 Task: Add in the project ZillaTech a sprint 'Infinity and Beyond'.
Action: Mouse moved to (175, 53)
Screenshot: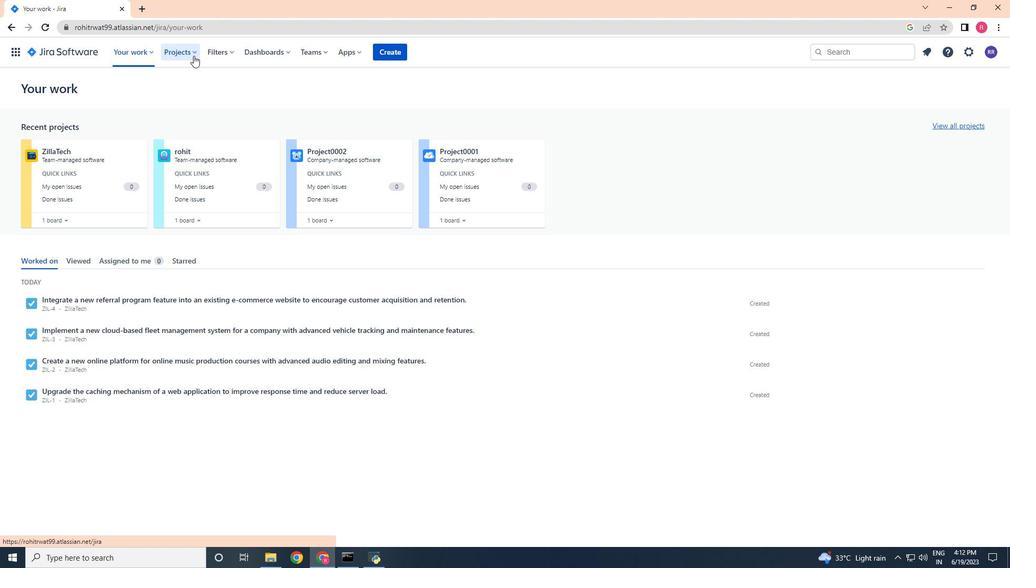 
Action: Mouse pressed left at (175, 53)
Screenshot: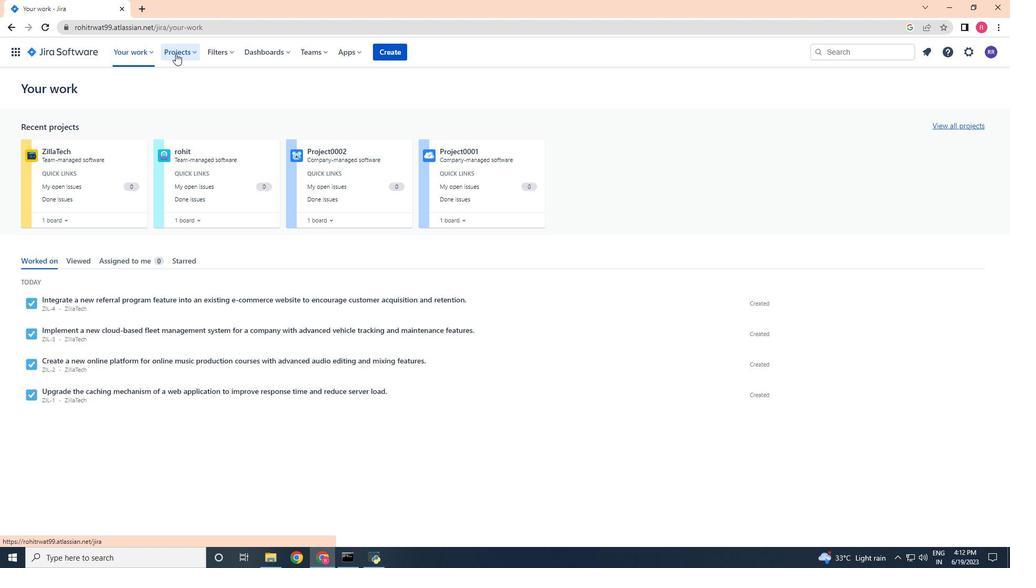 
Action: Mouse moved to (189, 90)
Screenshot: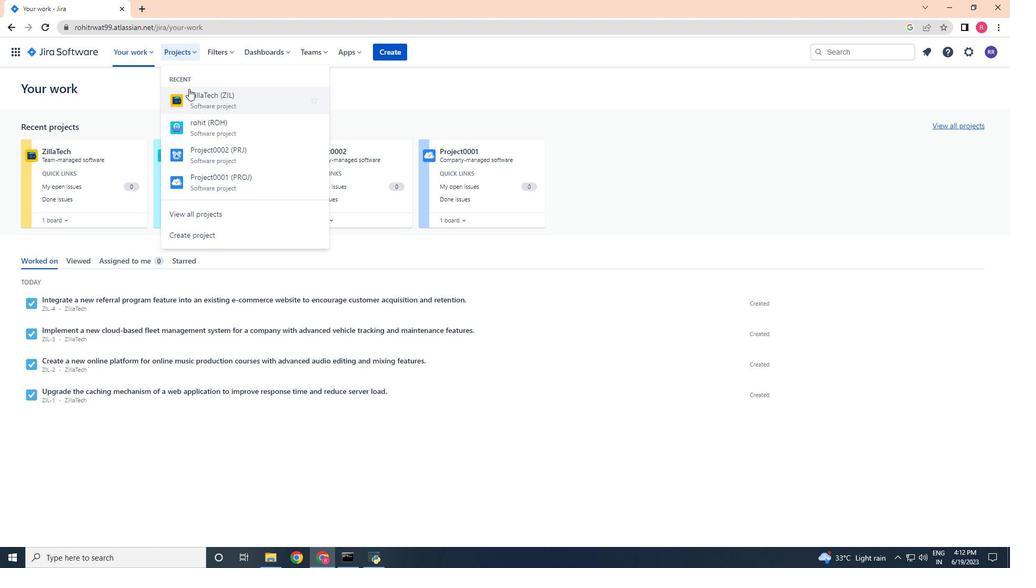 
Action: Mouse pressed left at (189, 90)
Screenshot: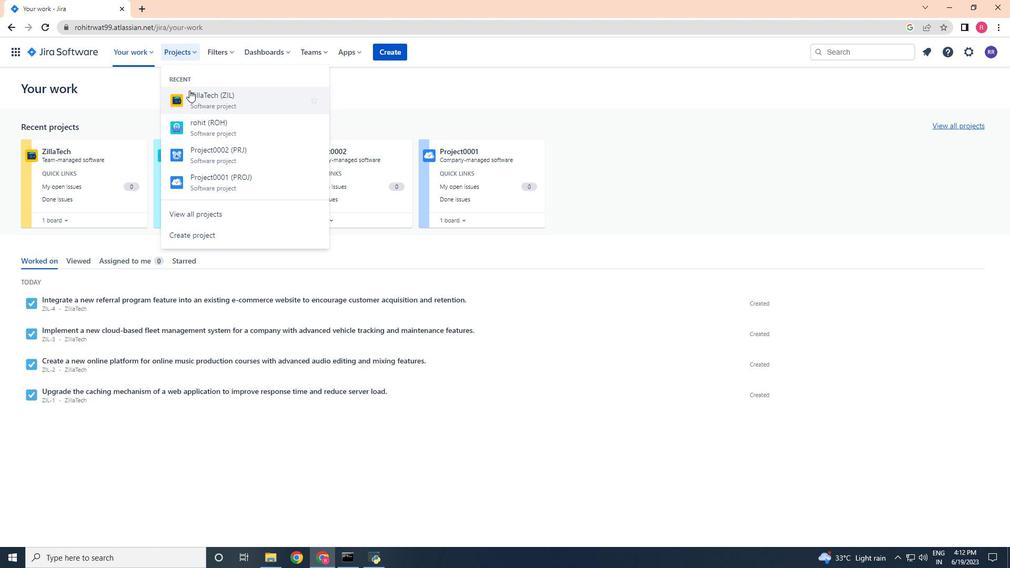 
Action: Mouse moved to (58, 155)
Screenshot: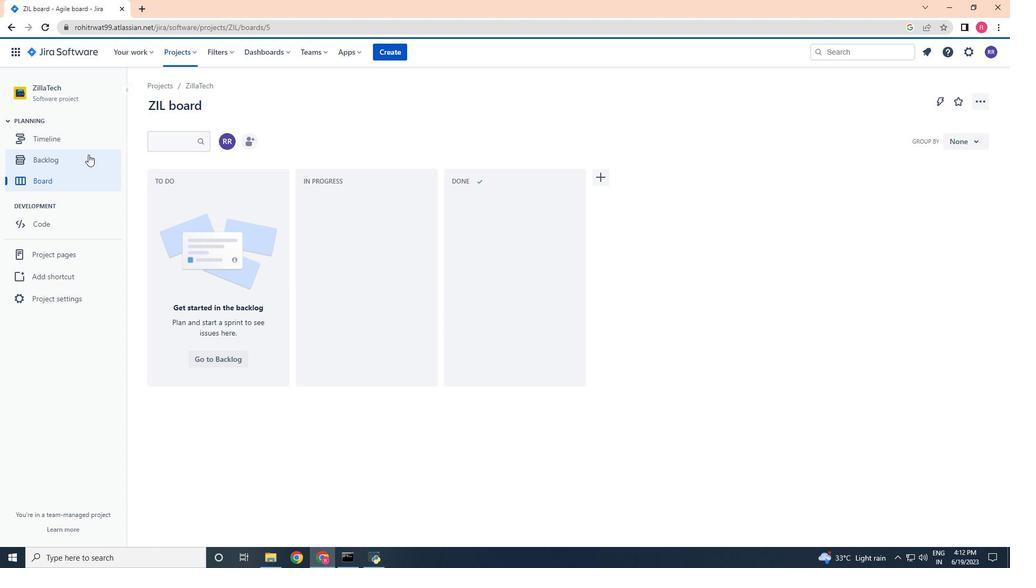
Action: Mouse pressed left at (58, 155)
Screenshot: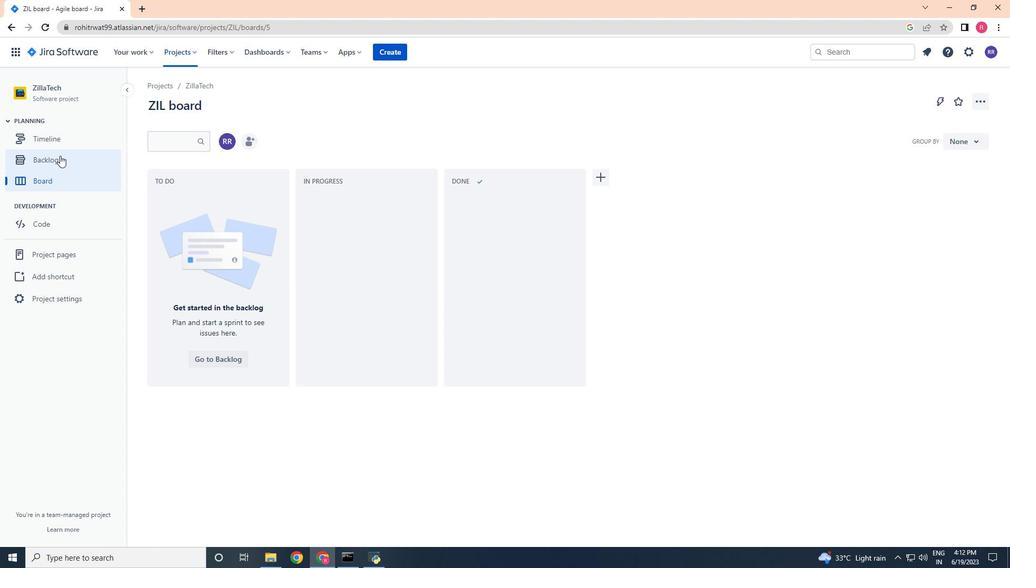 
Action: Mouse moved to (962, 433)
Screenshot: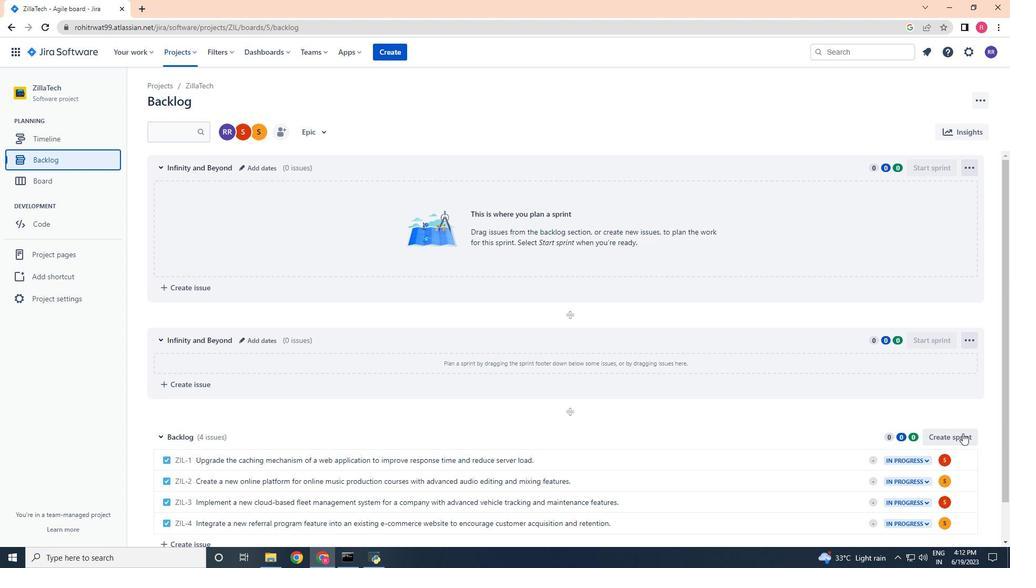 
Action: Mouse pressed left at (962, 433)
Screenshot: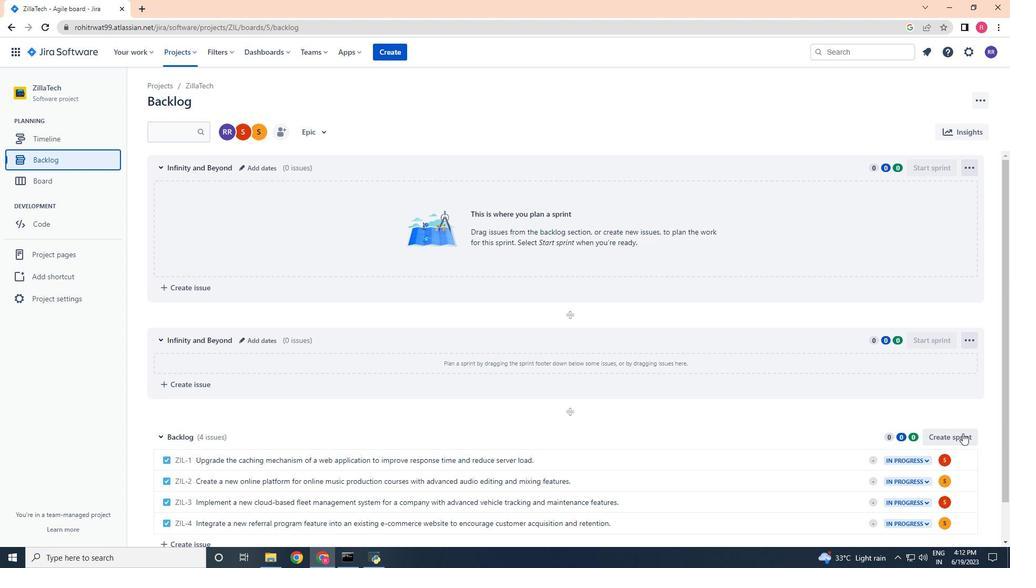 
Action: Mouse moved to (260, 432)
Screenshot: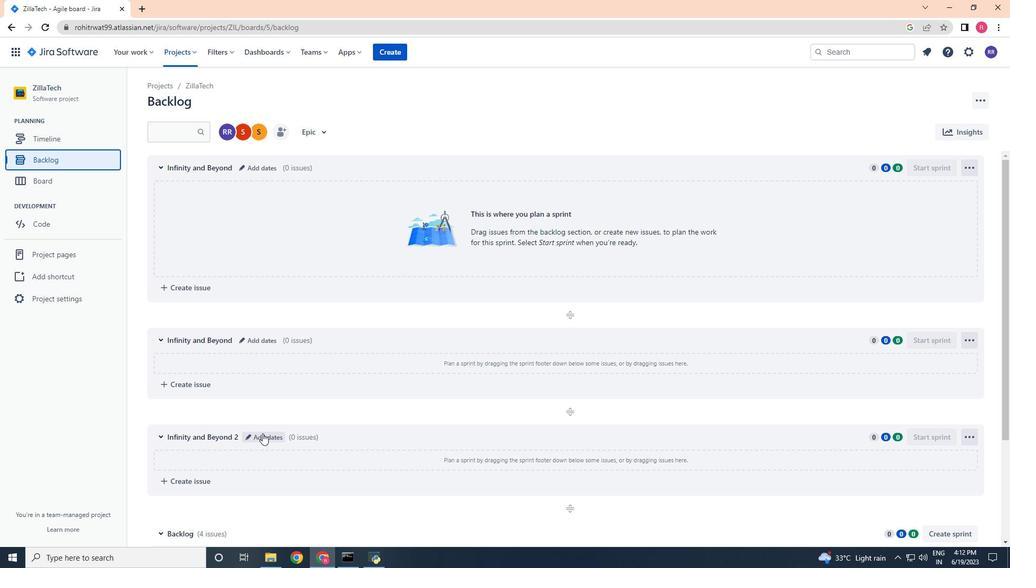 
Action: Mouse pressed left at (260, 432)
Screenshot: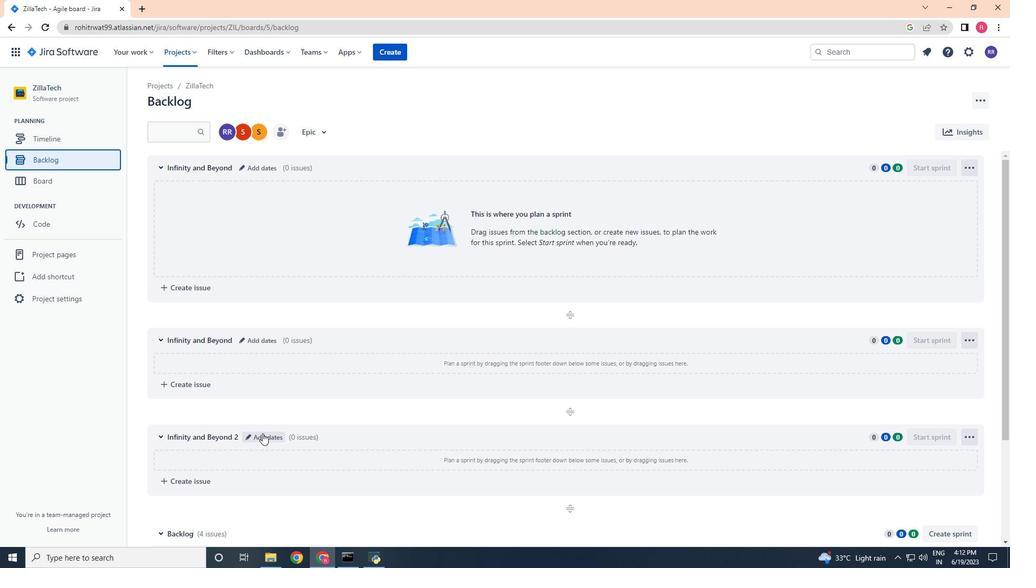 
Action: Key pressed <Key.backspace><Key.backspace><Key.backspace><Key.backspace><Key.backspace><Key.backspace><Key.backspace><Key.backspace><Key.backspace><Key.backspace><Key.backspace><Key.backspace><Key.backspace><Key.backspace><Key.backspace><Key.backspace><Key.backspace><Key.backspace><Key.backspace><Key.backspace><Key.backspace><Key.backspace><Key.backspace><Key.backspace><Key.backspace><Key.backspace><Key.backspace><Key.shift>Infinity<Key.space>and<Key.space><Key.shift>Beyond
Screenshot: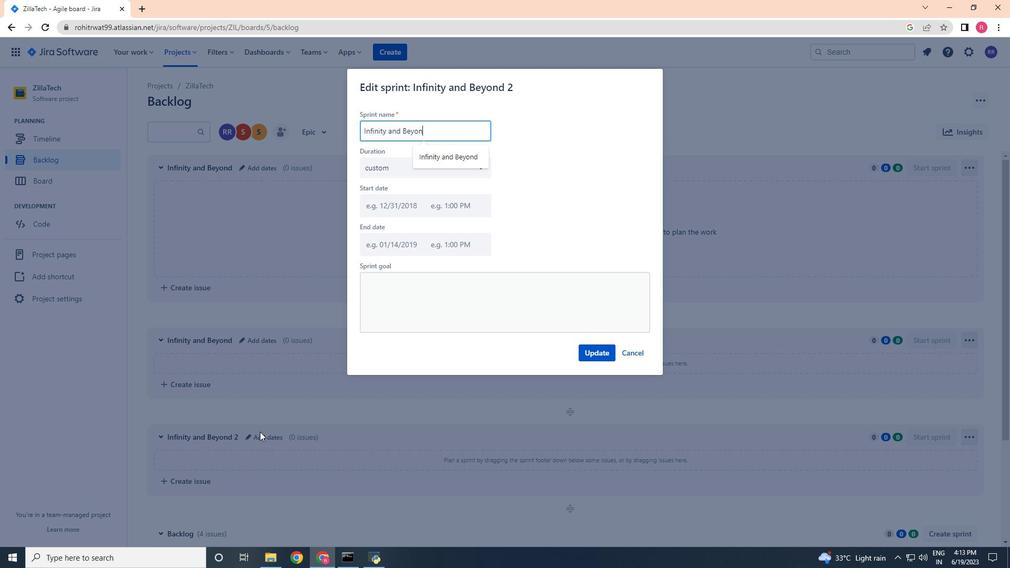 
Action: Mouse moved to (589, 354)
Screenshot: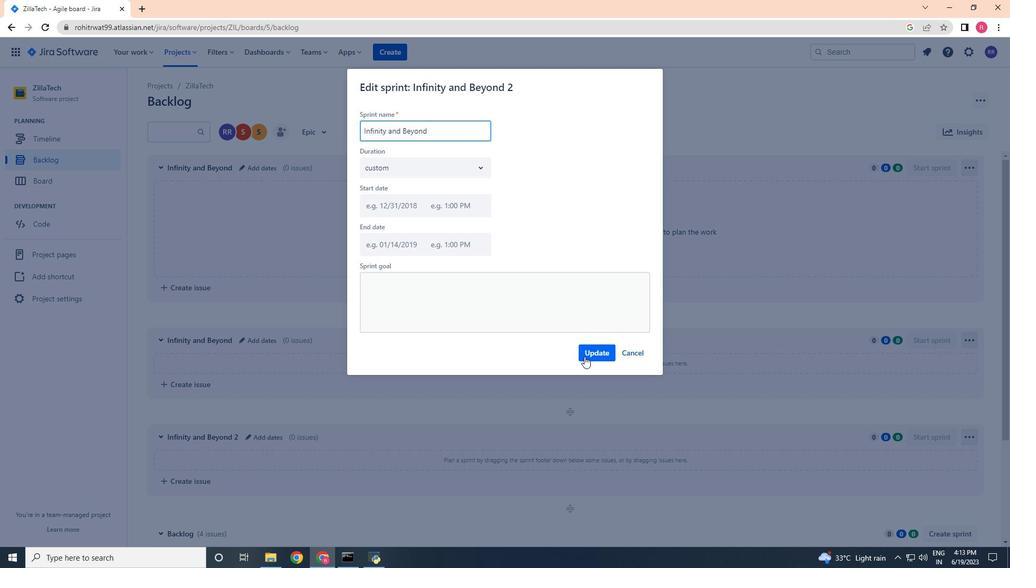 
Action: Mouse pressed left at (589, 354)
Screenshot: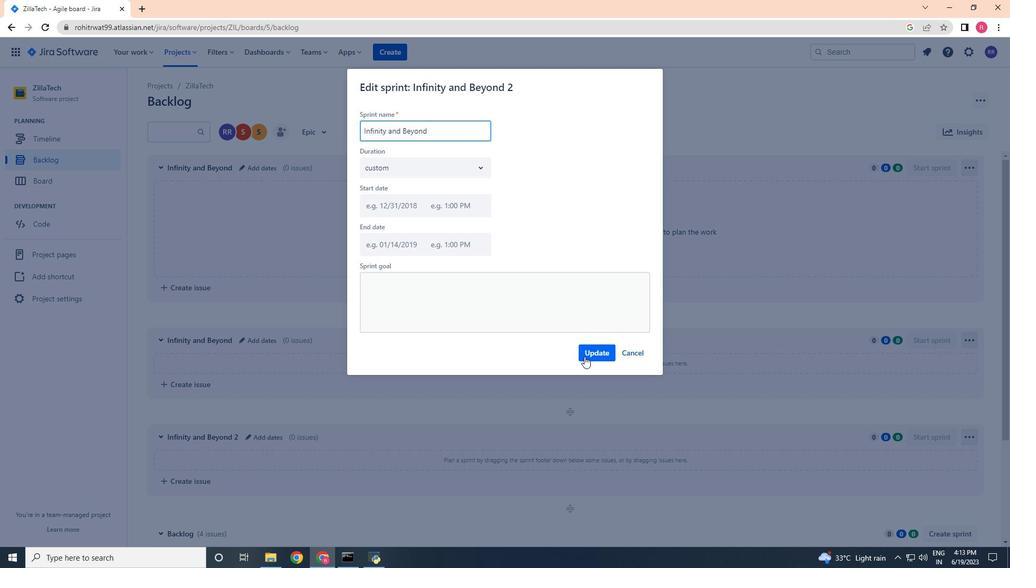 
